 Task: Create New Customer with Customer Name: Hypermarket Pro, Billing Address Line1: 536 Junior Avenue, Billing Address Line2:  Duluth, Billing Address Line3:  Georgia 30097, Cell Number: 440-390-1433
Action: Mouse moved to (155, 31)
Screenshot: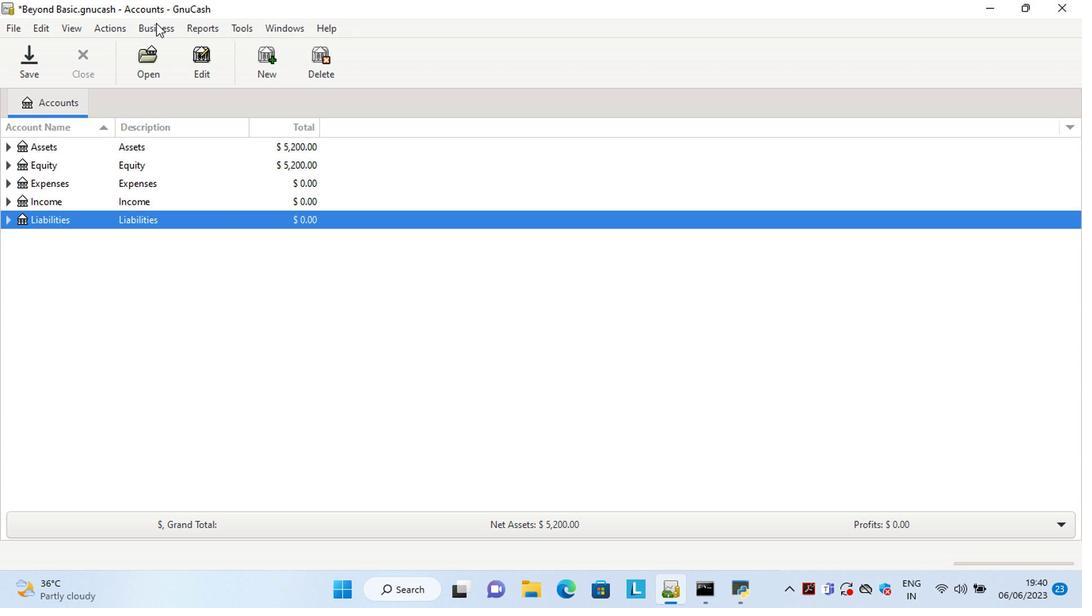 
Action: Mouse pressed left at (155, 31)
Screenshot: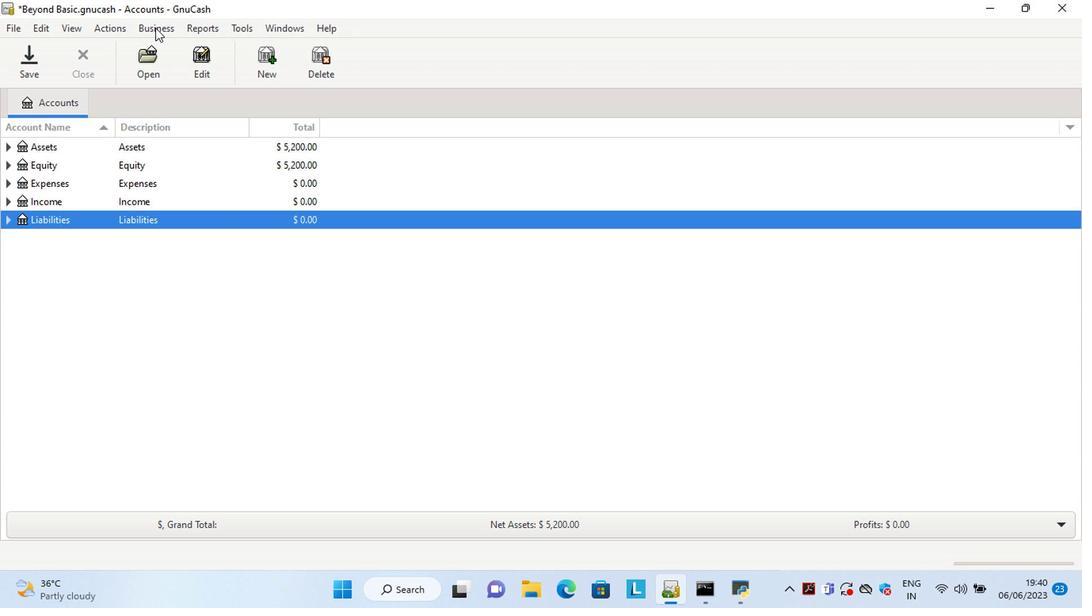 
Action: Mouse moved to (325, 74)
Screenshot: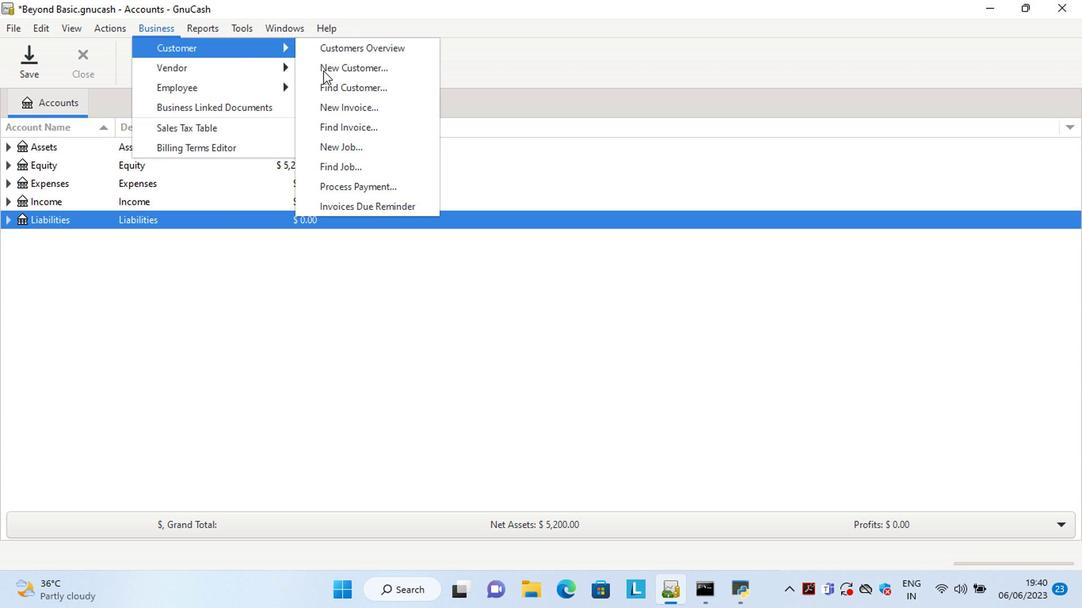 
Action: Mouse pressed left at (325, 74)
Screenshot: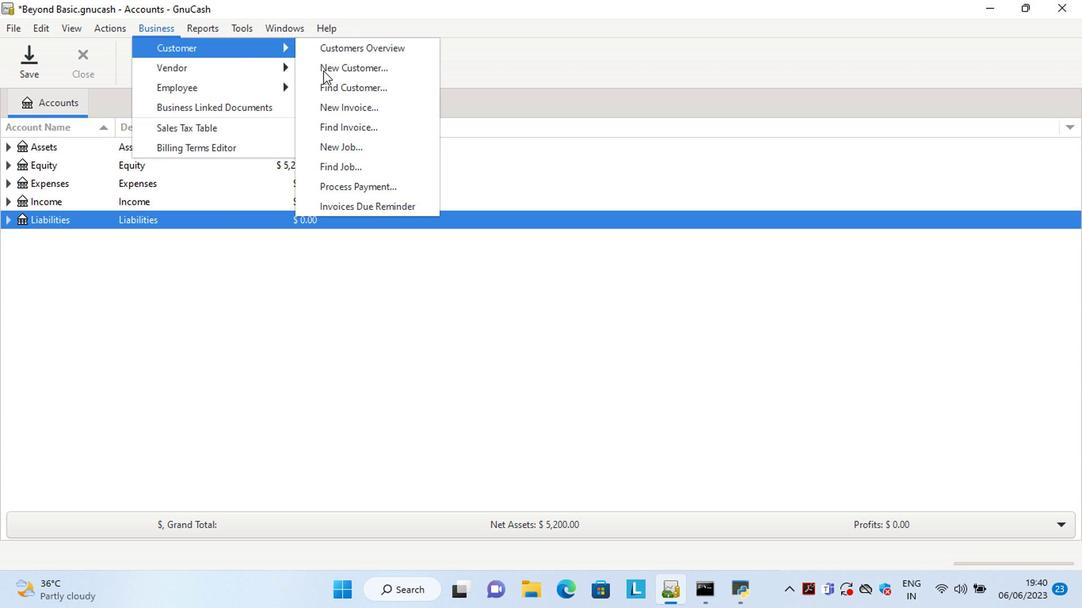 
Action: Mouse moved to (838, 334)
Screenshot: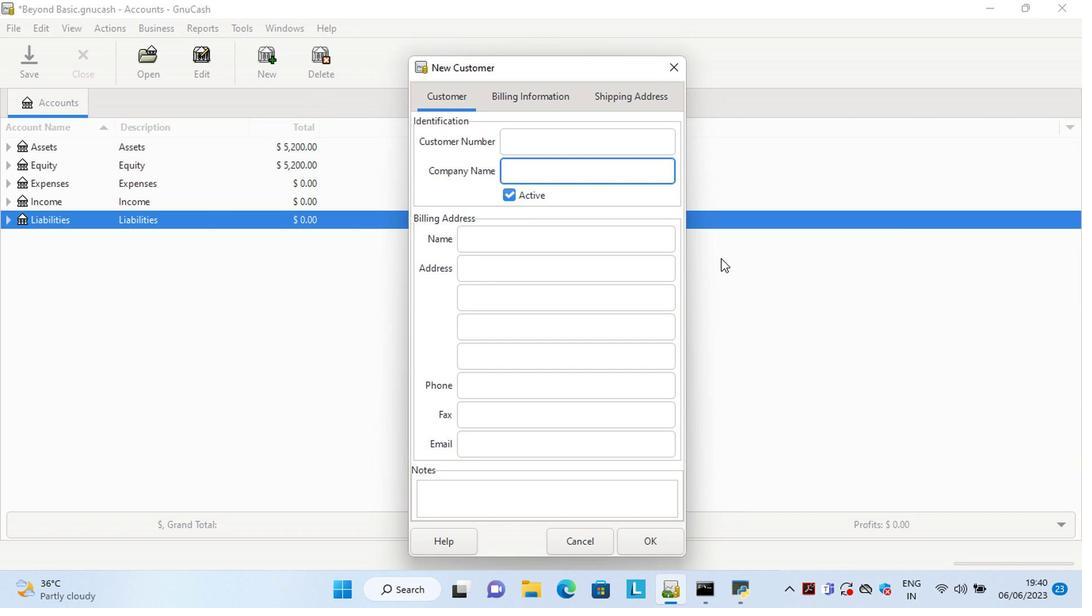 
Action: Key pressed <Key.shift>Hypermarket<Key.space><Key.shift>Pro<Key.tab><Key.tab><Key.tab>536<Key.space><Key.shift>Junior<Key.space><Key.shift>Avenue<Key.tab>d<Key.tab>g<Key.tab><Key.tab>440-390-1433
Screenshot: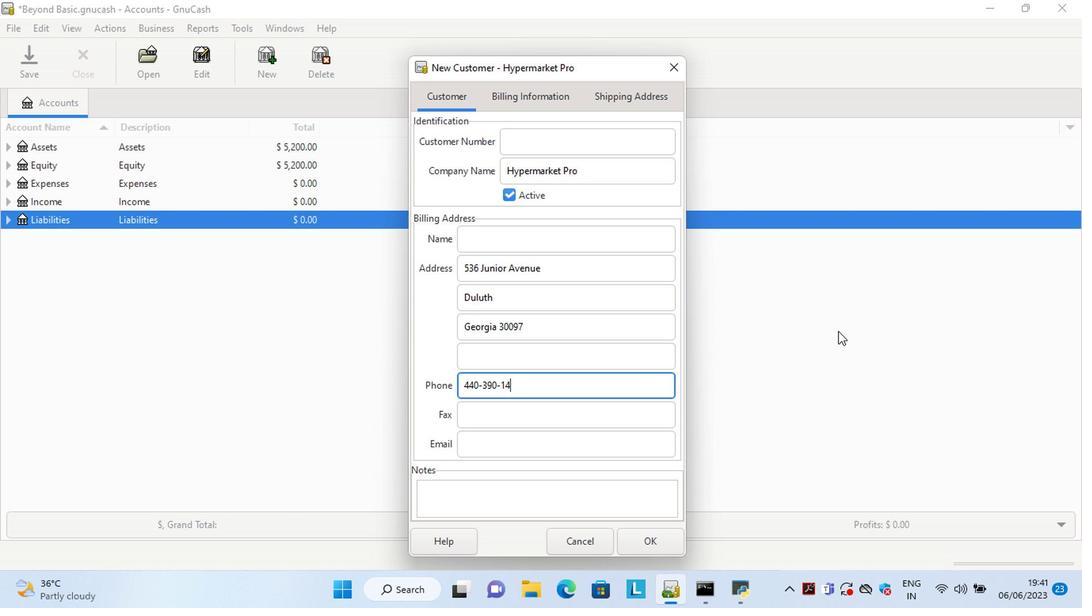 
Action: Mouse moved to (660, 539)
Screenshot: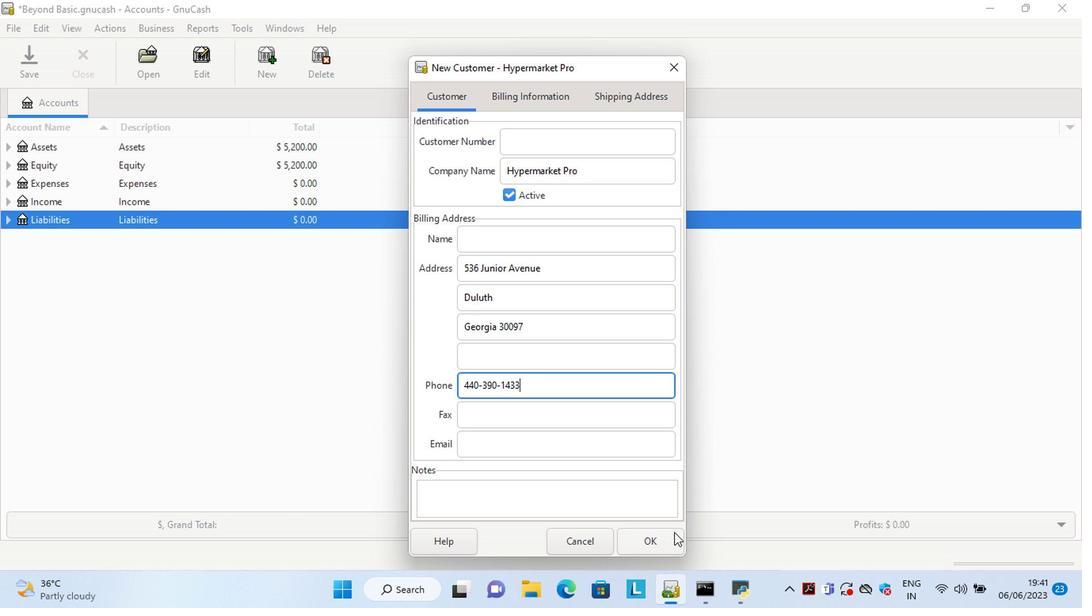 
Action: Mouse pressed left at (660, 539)
Screenshot: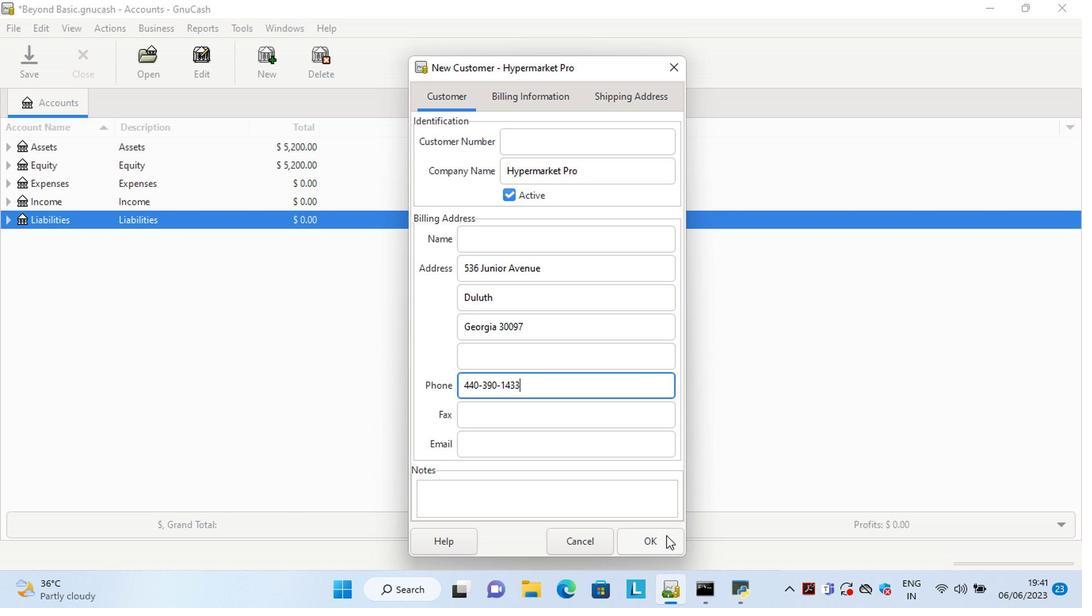 
Action: Mouse moved to (660, 412)
Screenshot: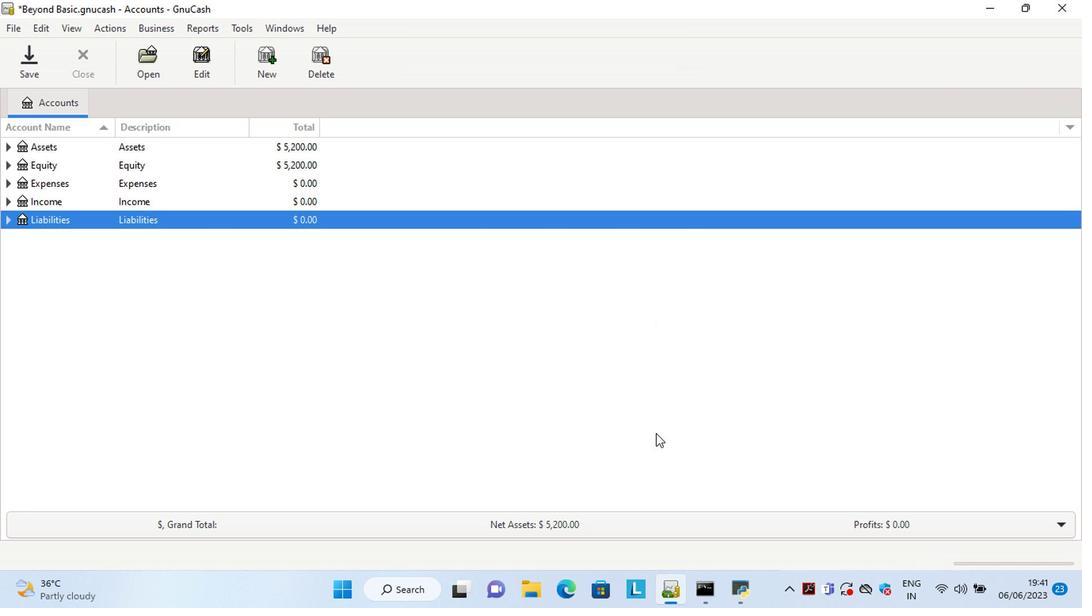 
